 Task: Create a task  Integrate website with a new customer review management tool , assign it to team member softage.3@softage.net in the project ConduitTech and update the status of the task to  On Track  , set the priority of the task to High
Action: Mouse moved to (287, 559)
Screenshot: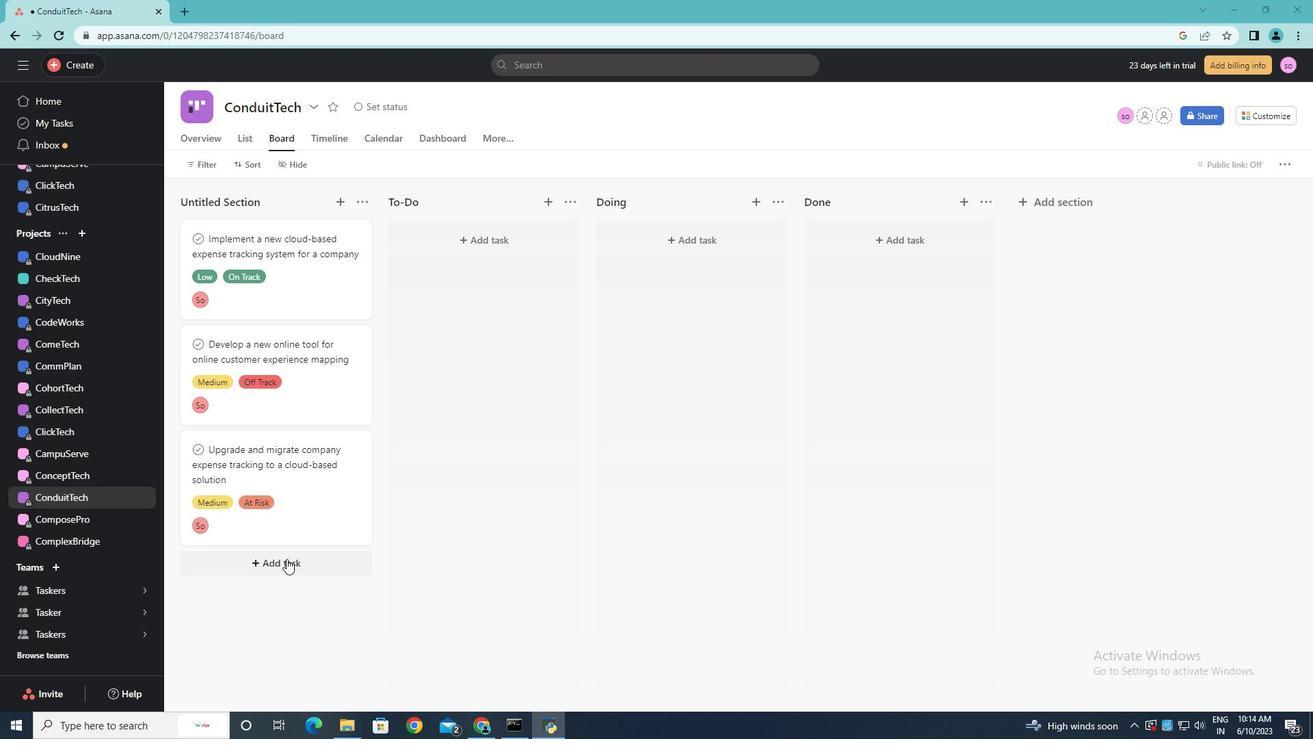 
Action: Mouse pressed left at (287, 559)
Screenshot: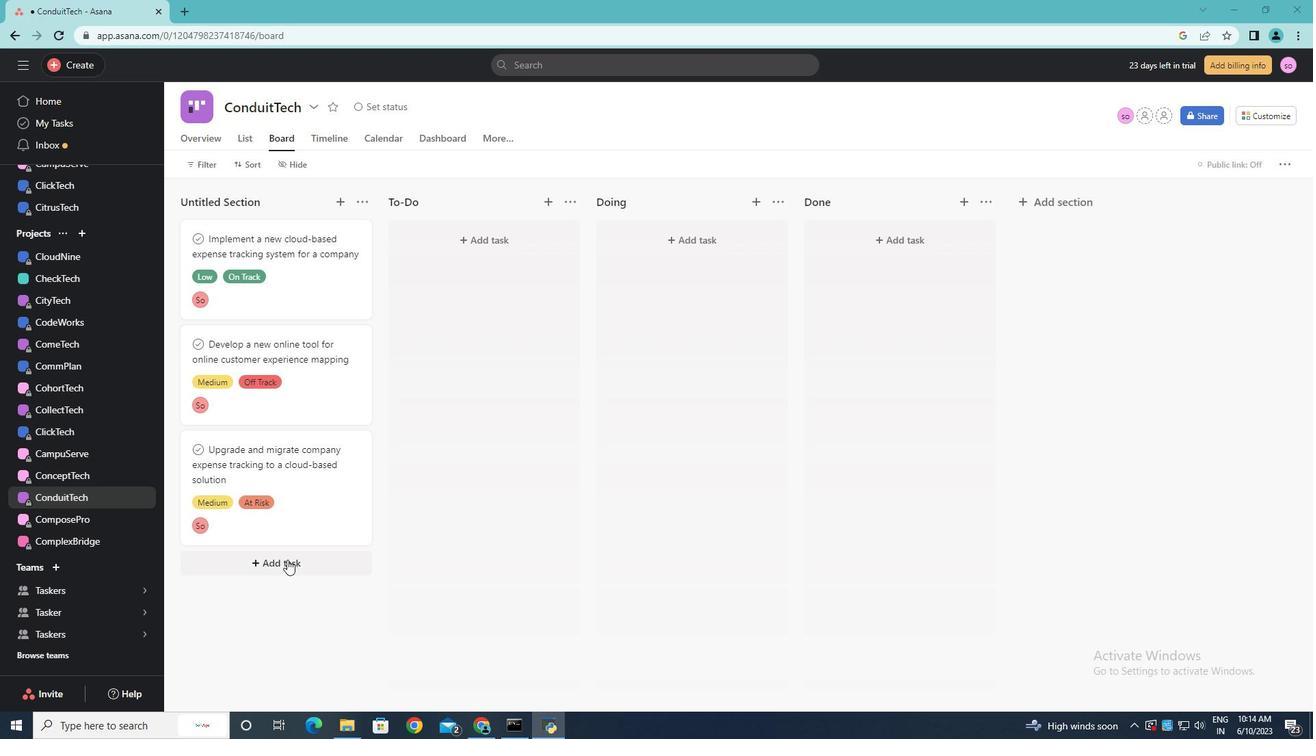 
Action: Key pressed <Key.shift>Integrate<Key.space>webd<Key.backspace>site<Key.space>with<Key.space>a<Key.space>new<Key.space>customer<Key.space>review<Key.space>management<Key.space>tool
Screenshot: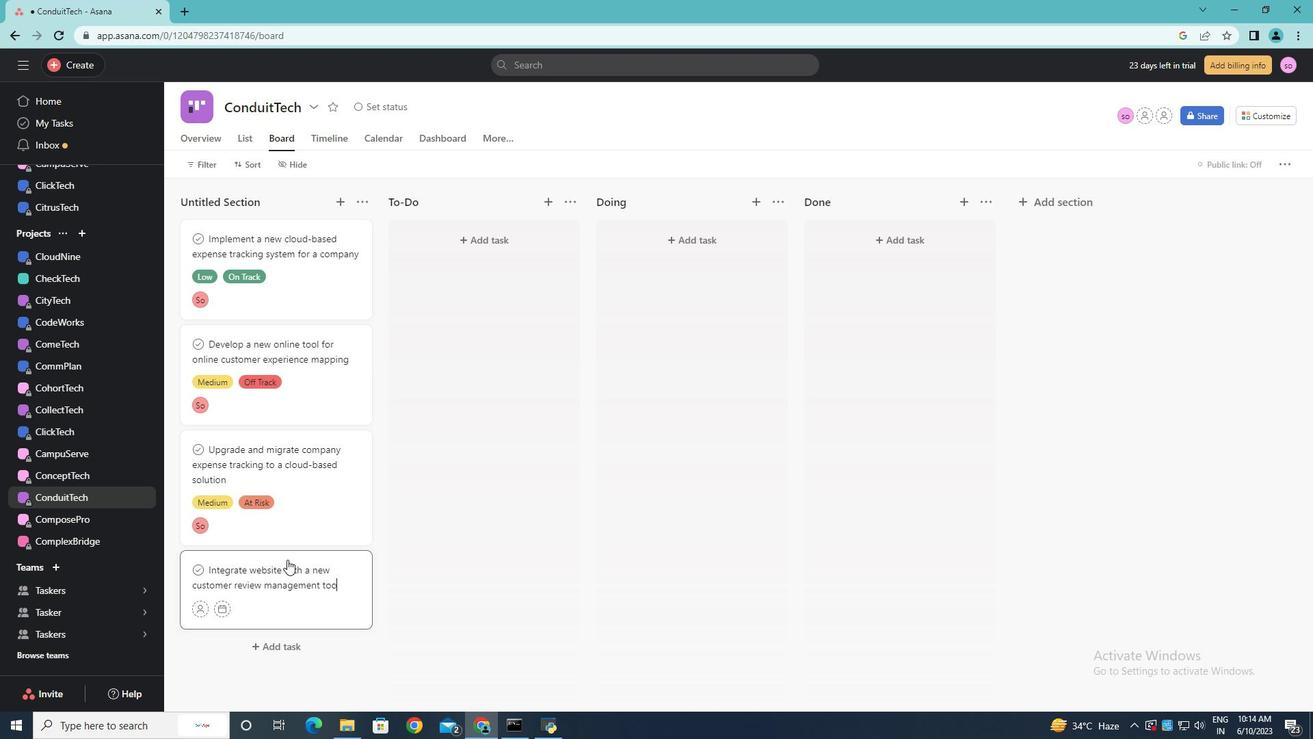 
Action: Mouse moved to (201, 608)
Screenshot: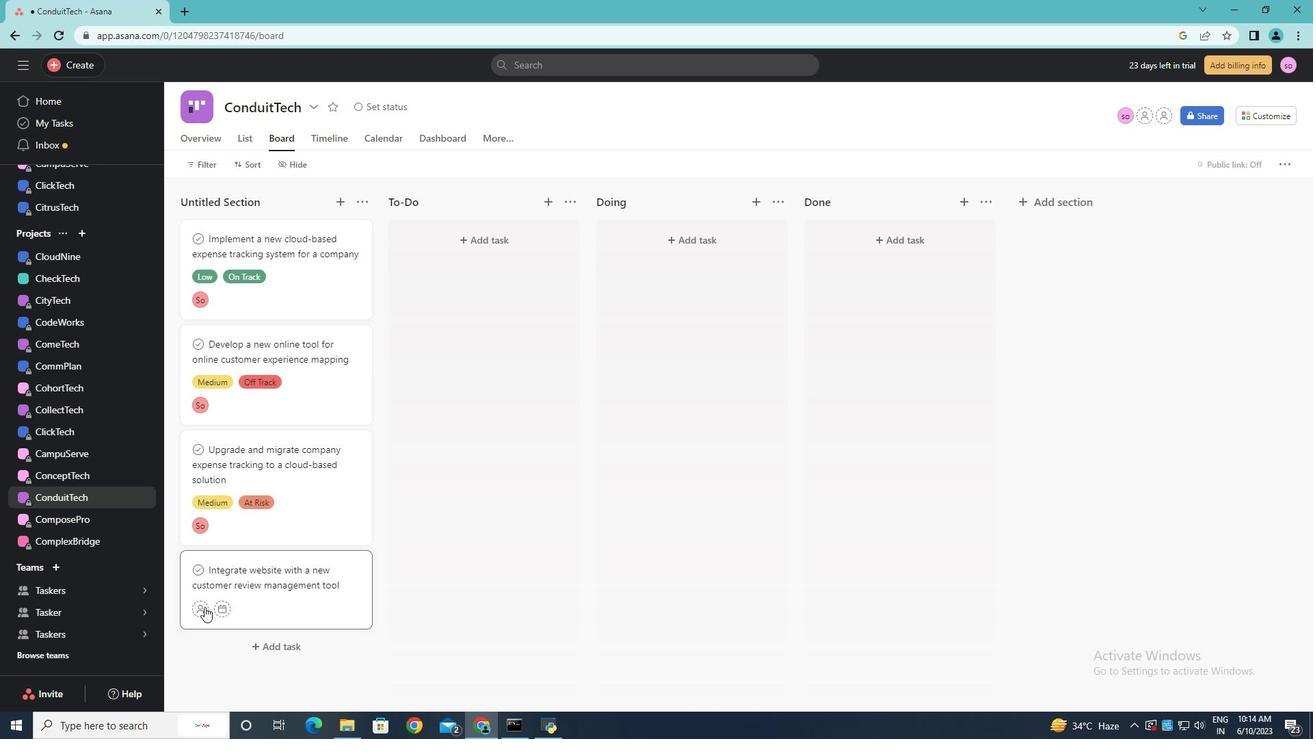 
Action: Mouse pressed left at (201, 608)
Screenshot: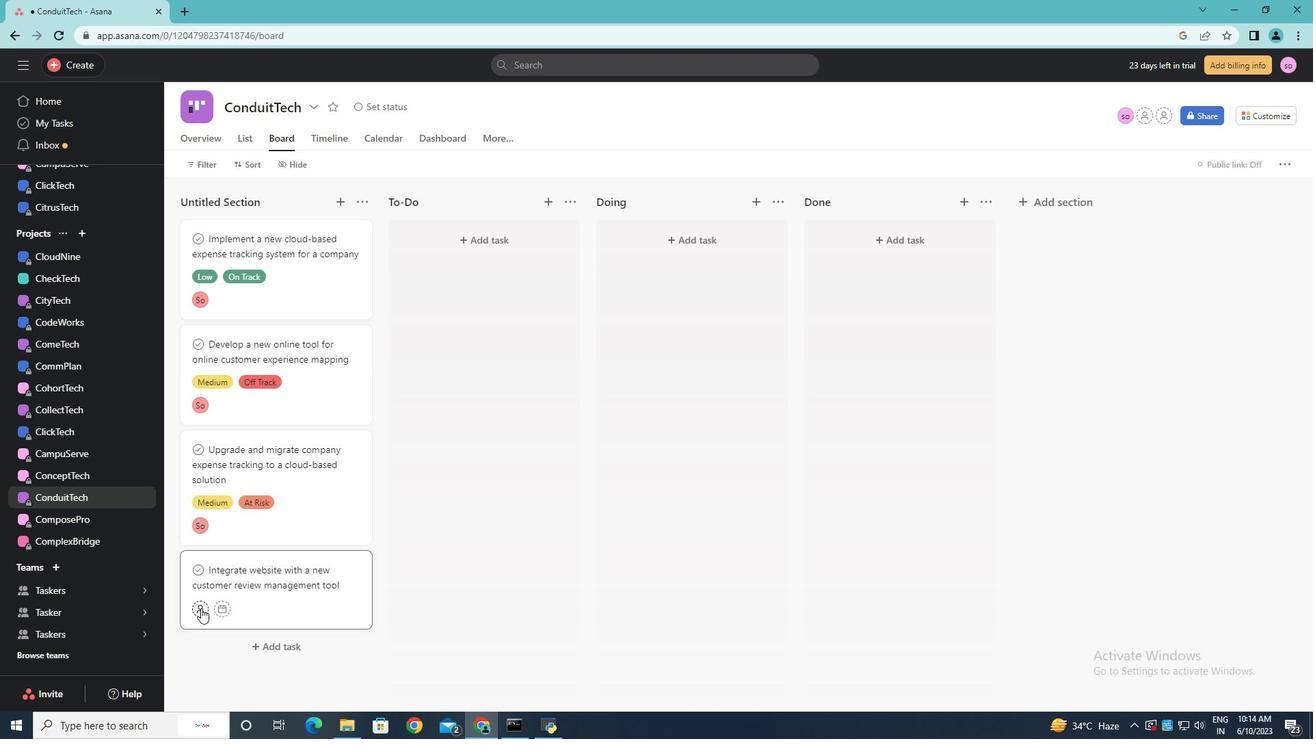
Action: Mouse moved to (219, 585)
Screenshot: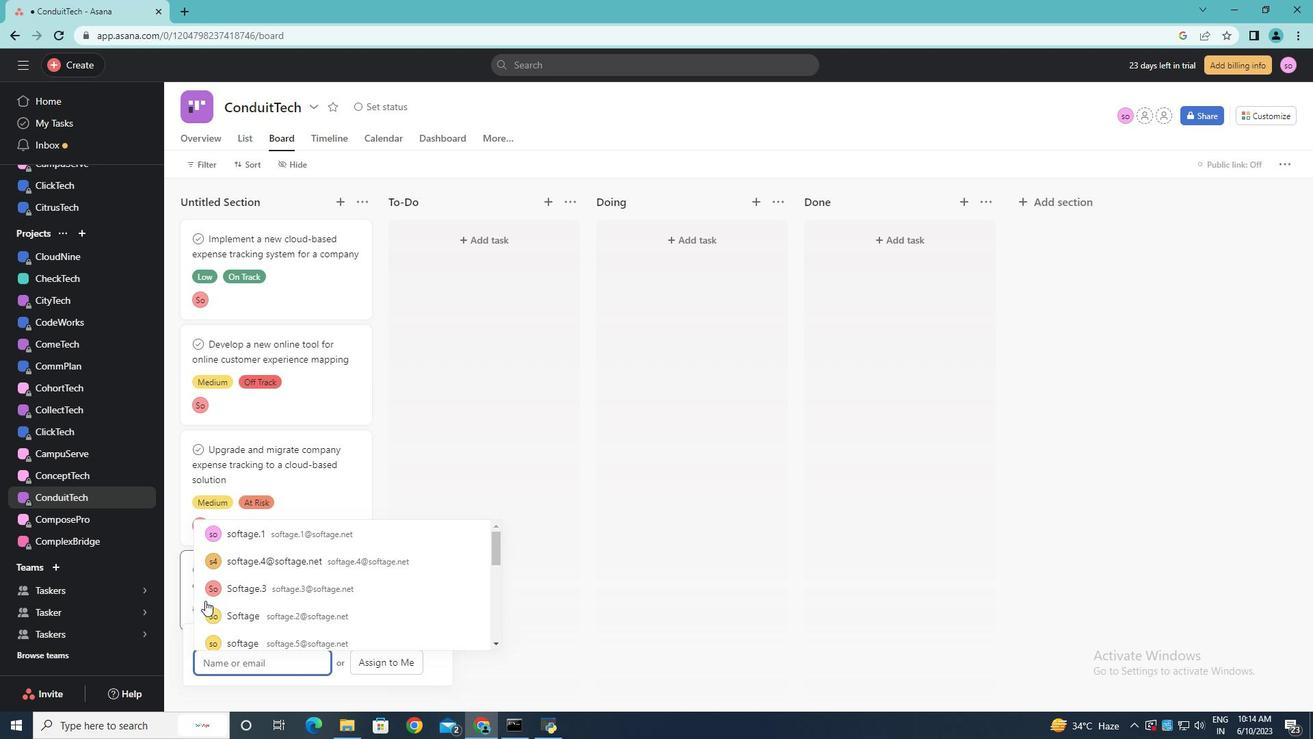 
Action: Key pressed softage.3<Key.shift>@softage.net<Key.enter>
Screenshot: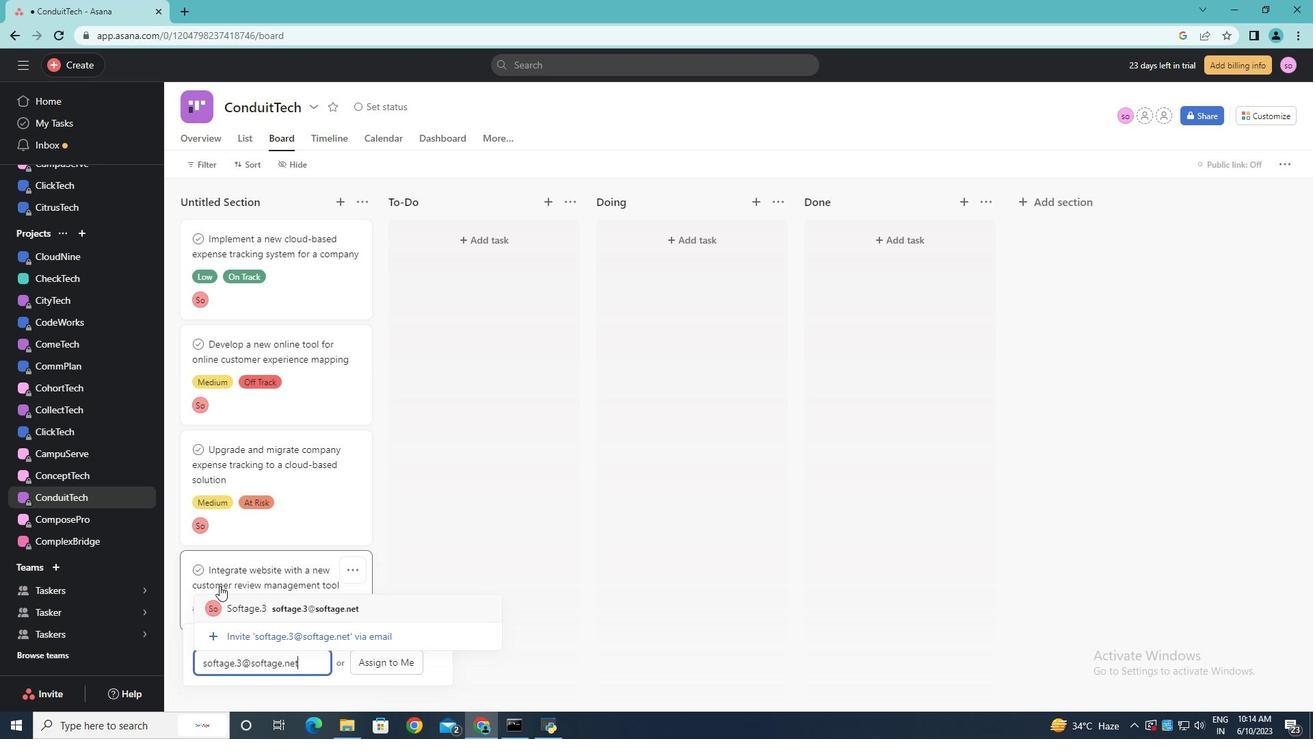 
Action: Mouse moved to (238, 577)
Screenshot: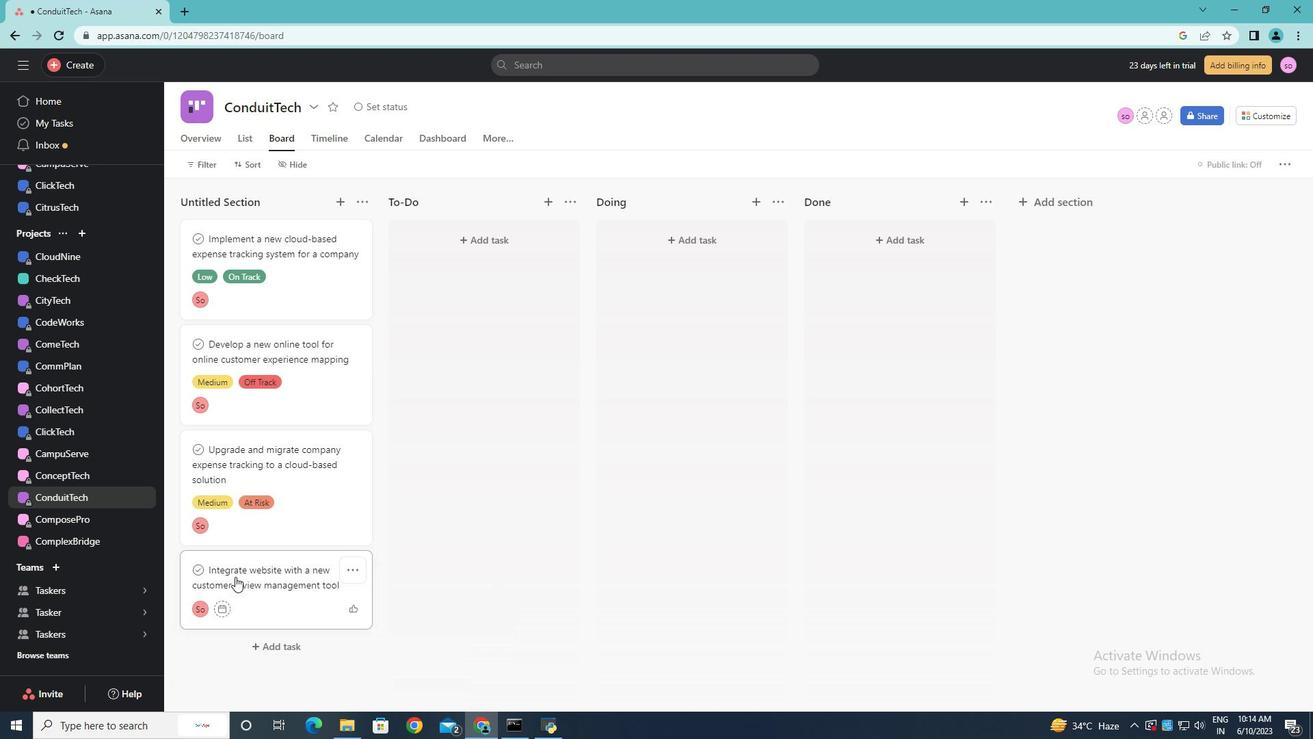 
Action: Mouse pressed left at (238, 577)
Screenshot: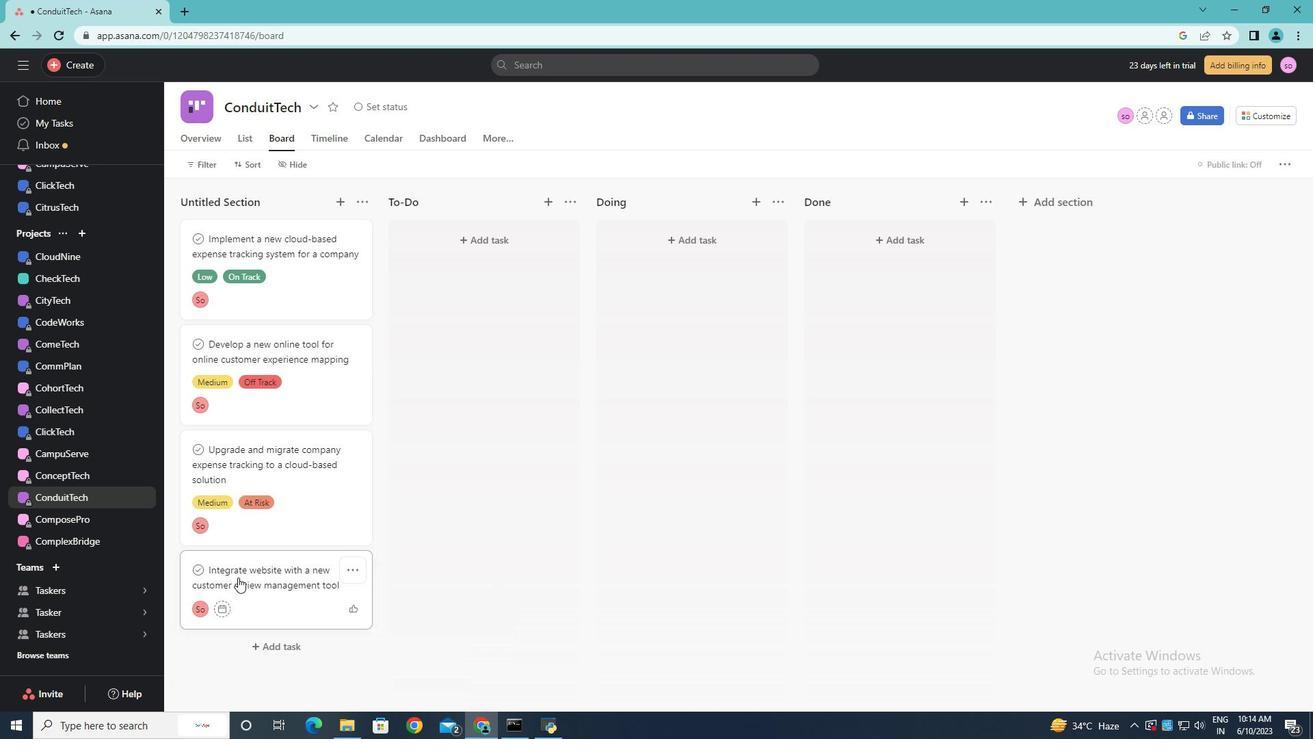 
Action: Mouse moved to (1010, 427)
Screenshot: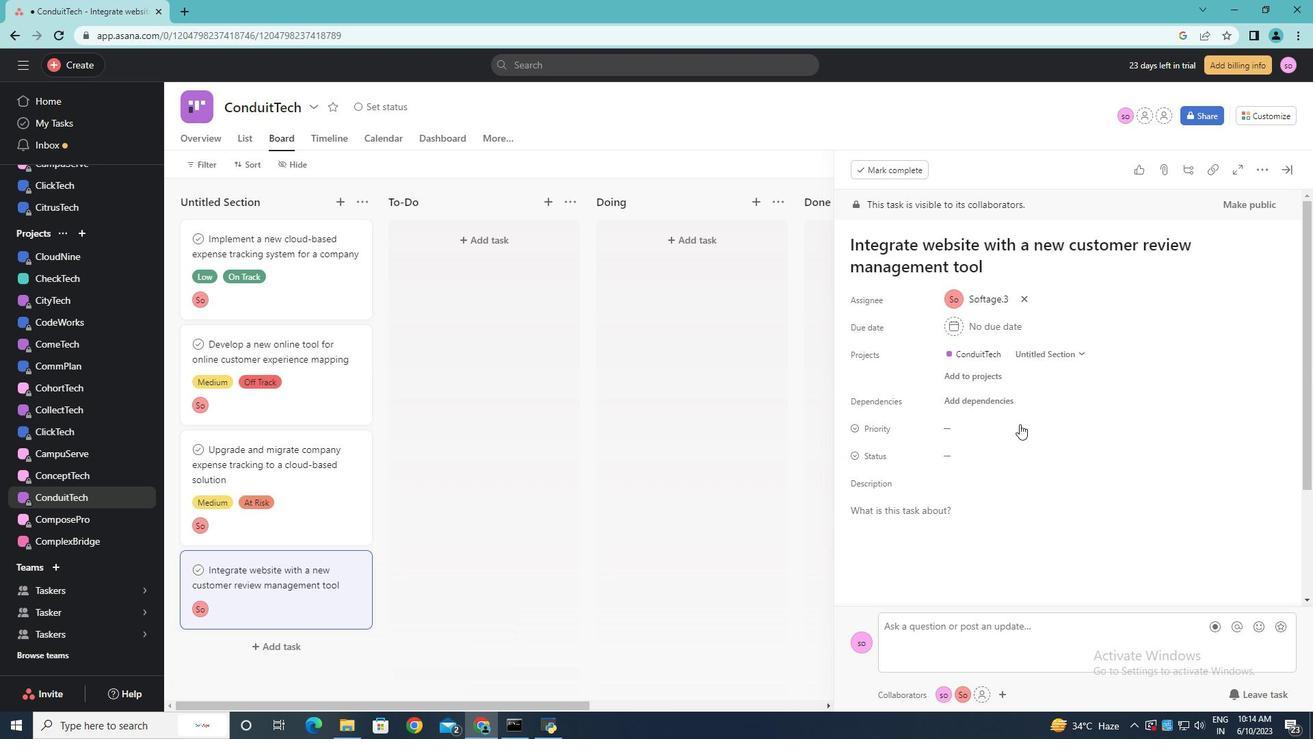 
Action: Mouse pressed left at (1010, 427)
Screenshot: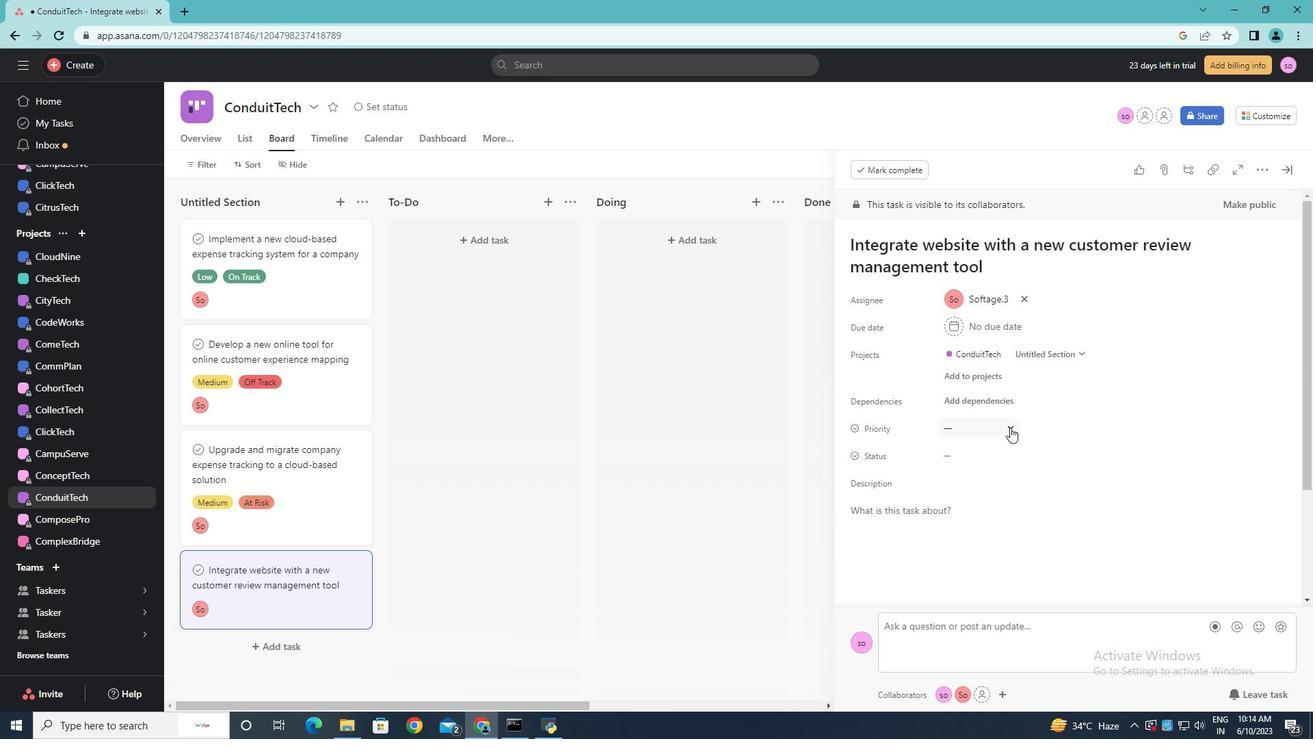 
Action: Mouse moved to (989, 479)
Screenshot: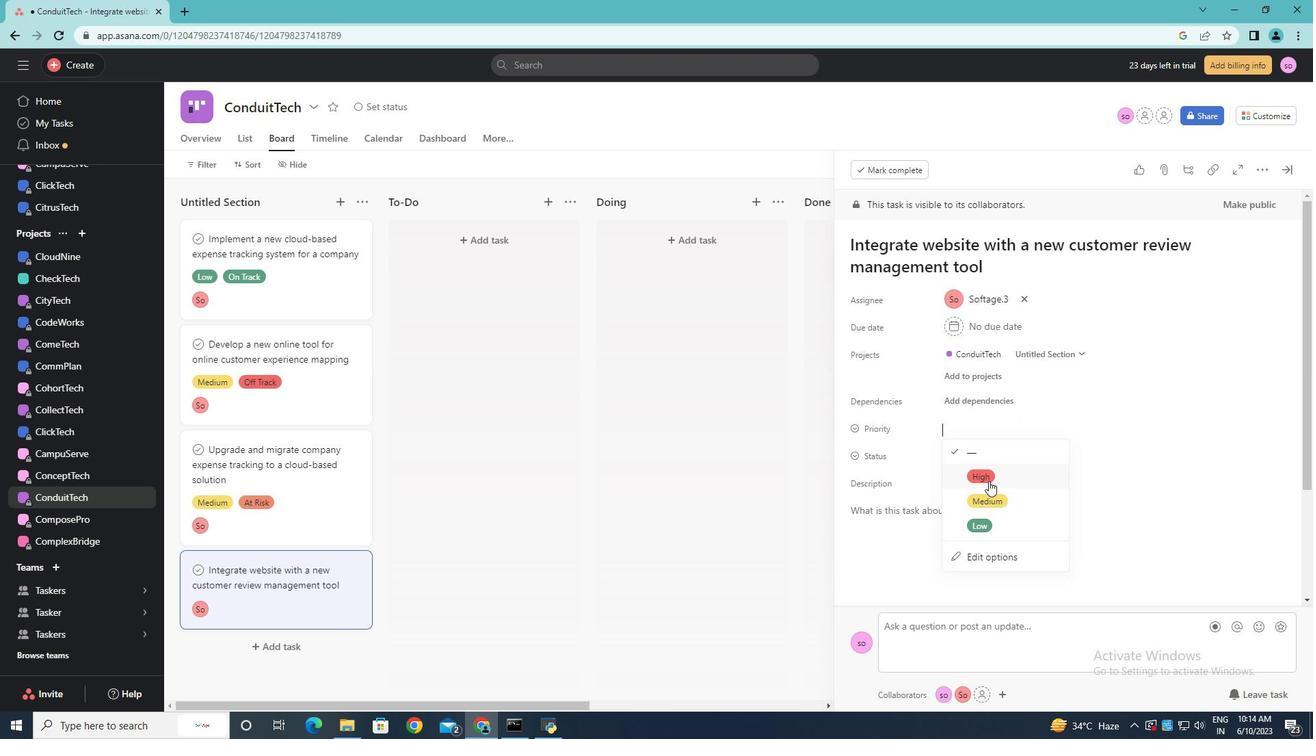 
Action: Mouse pressed left at (989, 479)
Screenshot: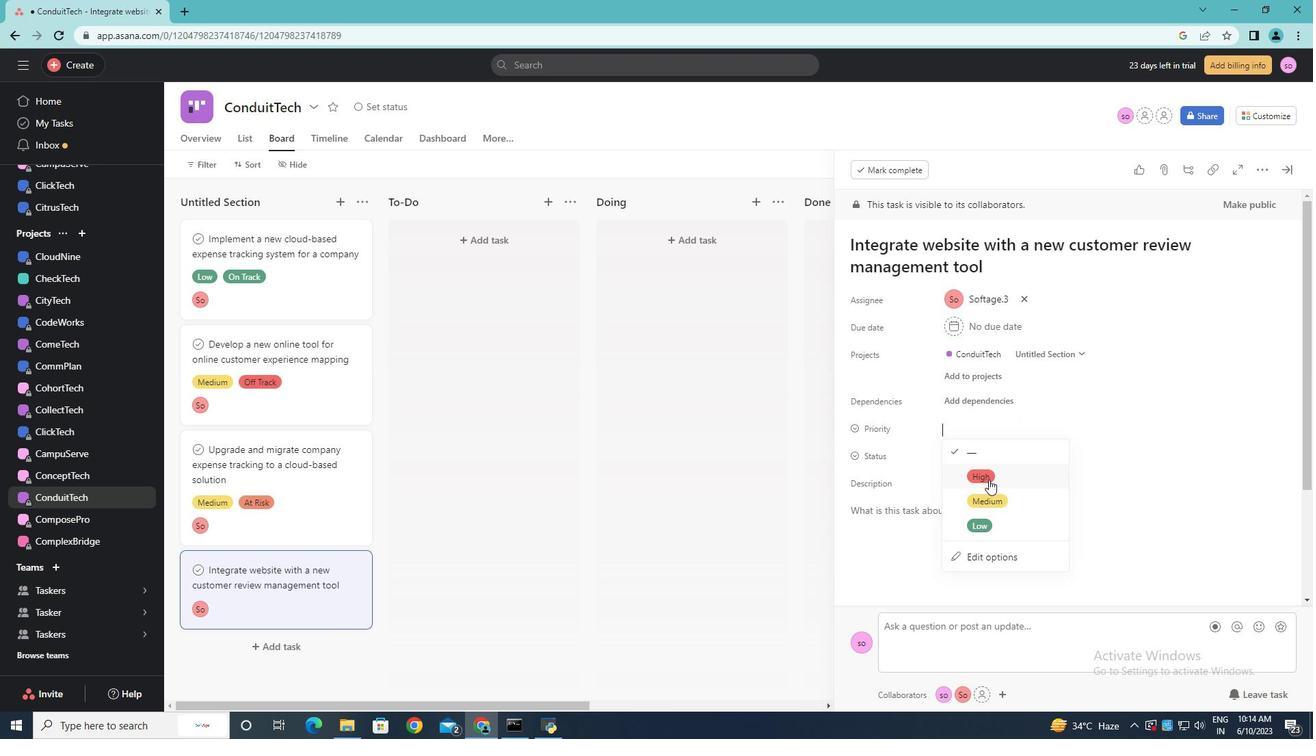 
Action: Mouse moved to (1010, 455)
Screenshot: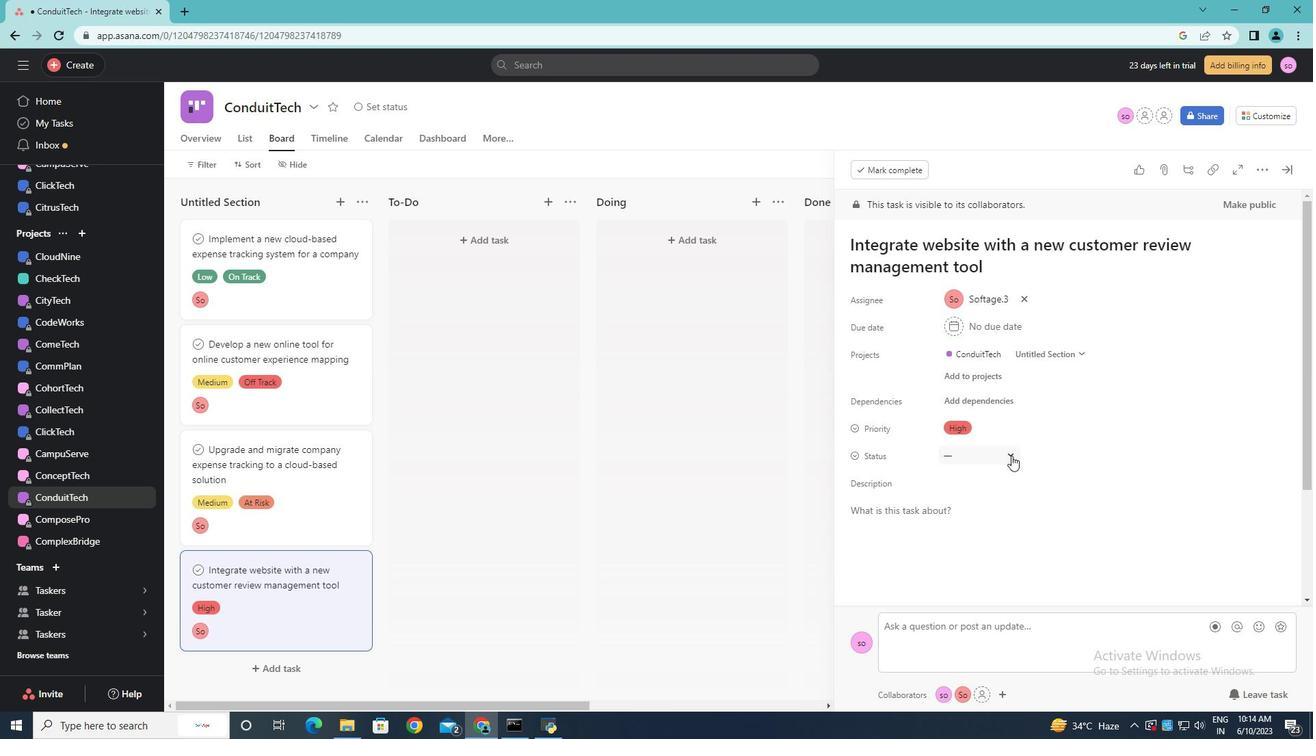 
Action: Mouse pressed left at (1010, 455)
Screenshot: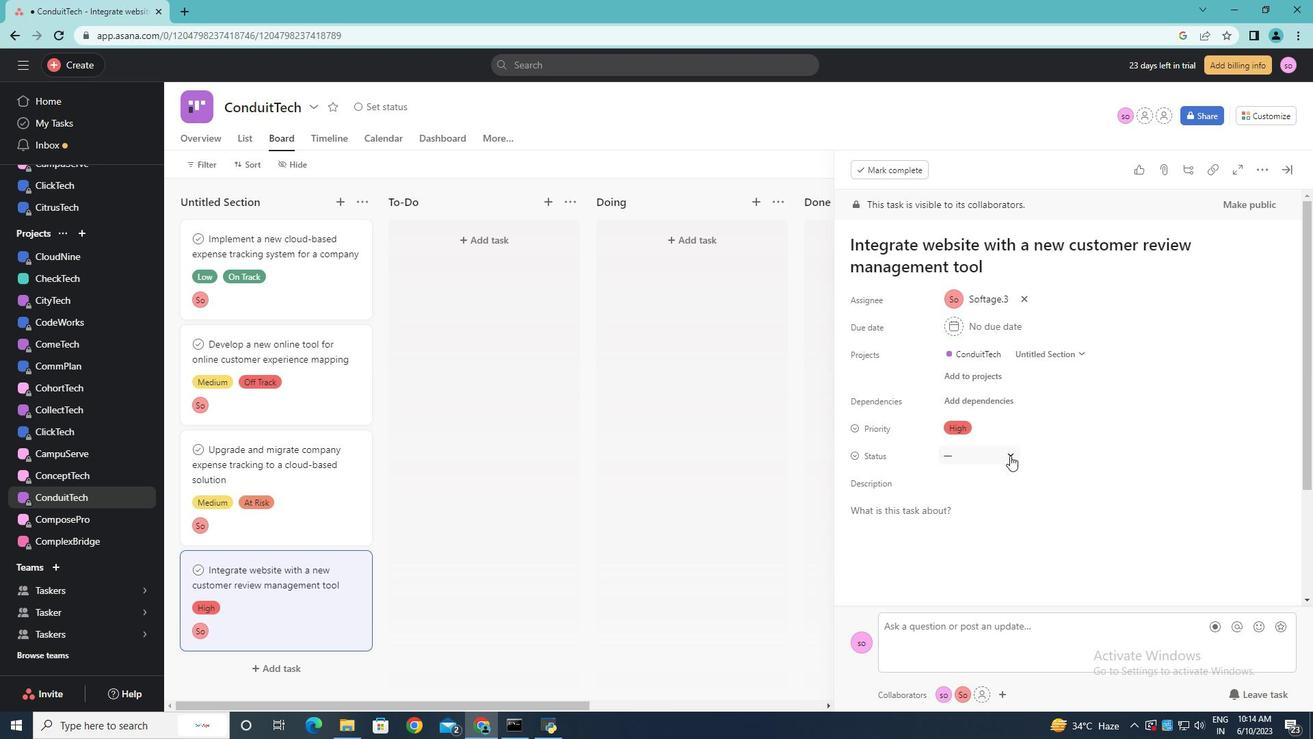 
Action: Mouse moved to (989, 503)
Screenshot: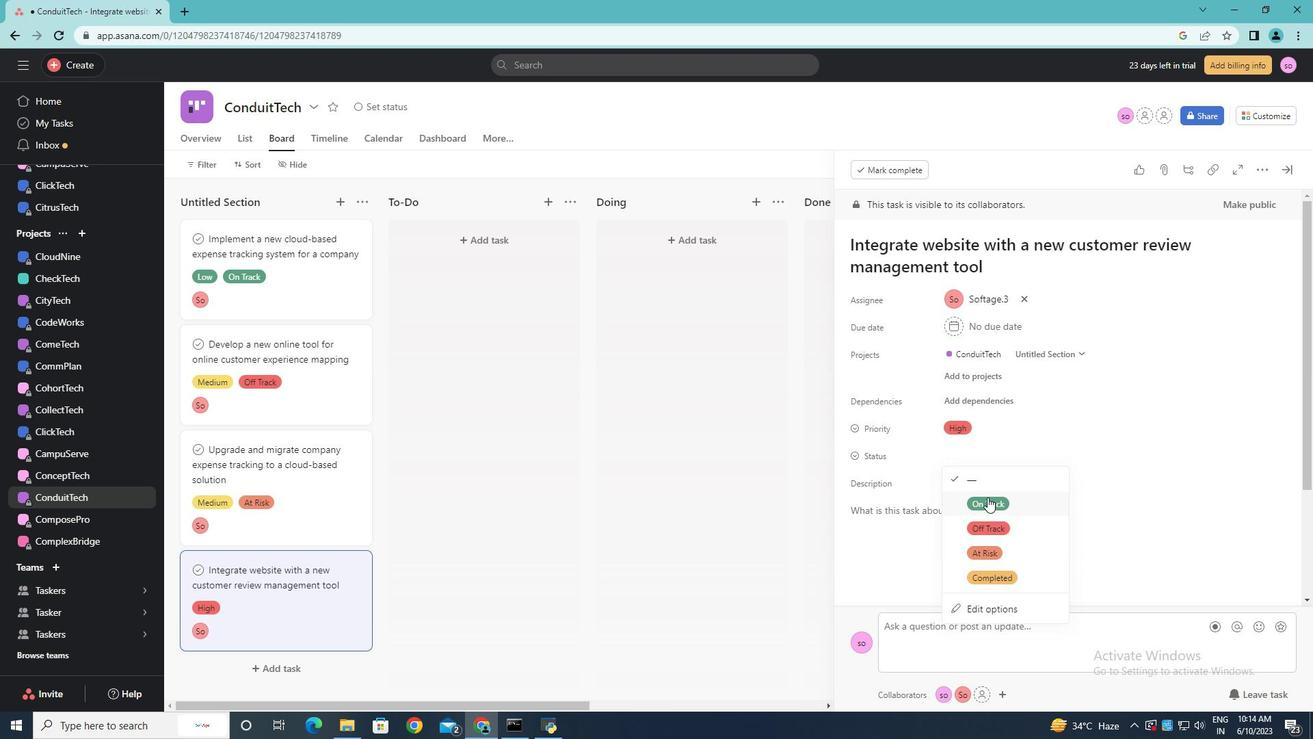 
Action: Mouse pressed left at (989, 503)
Screenshot: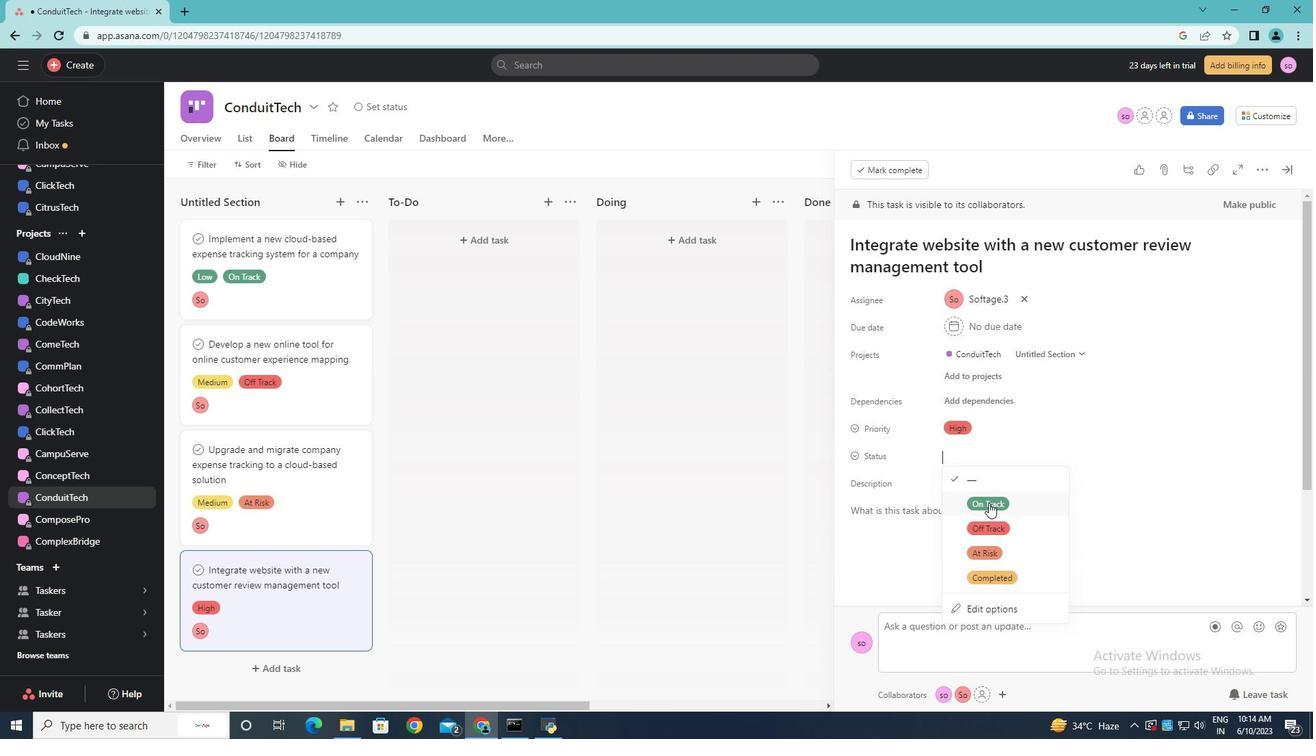 
Action: Mouse moved to (1142, 406)
Screenshot: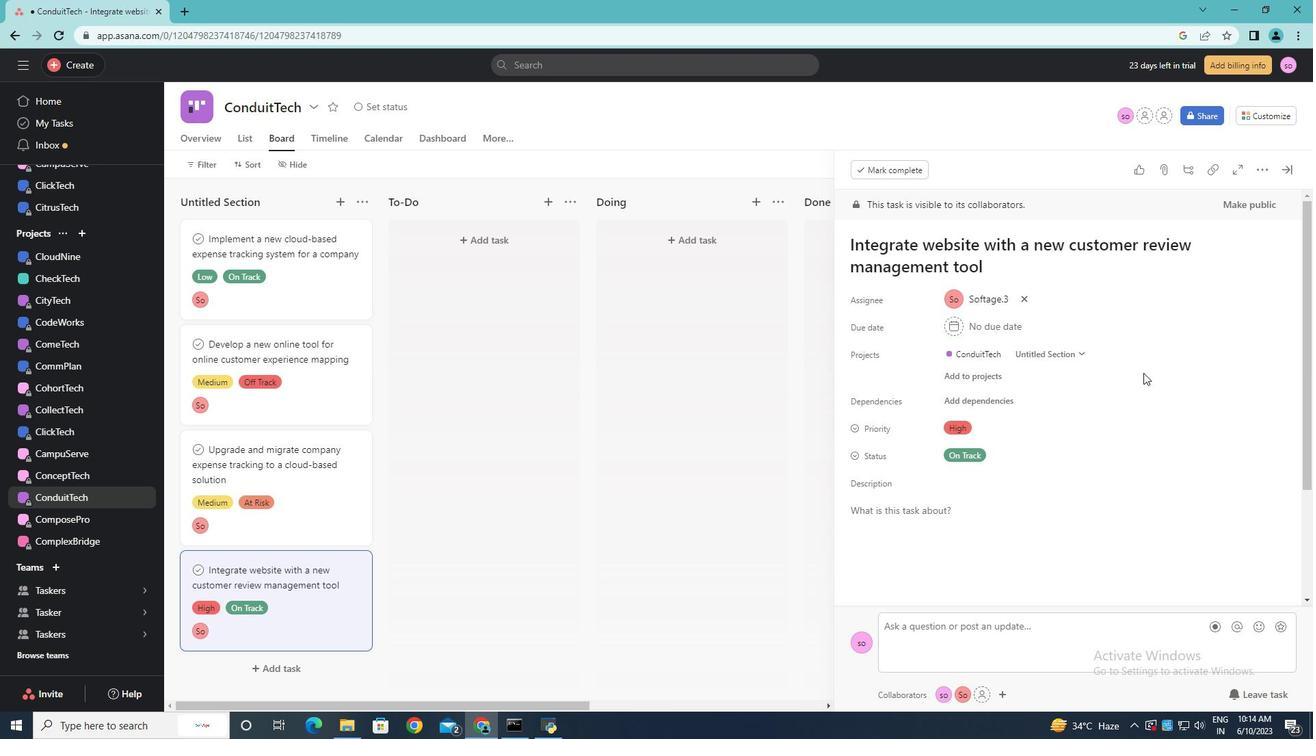 
Action: Mouse scrolled (1142, 405) with delta (0, 0)
Screenshot: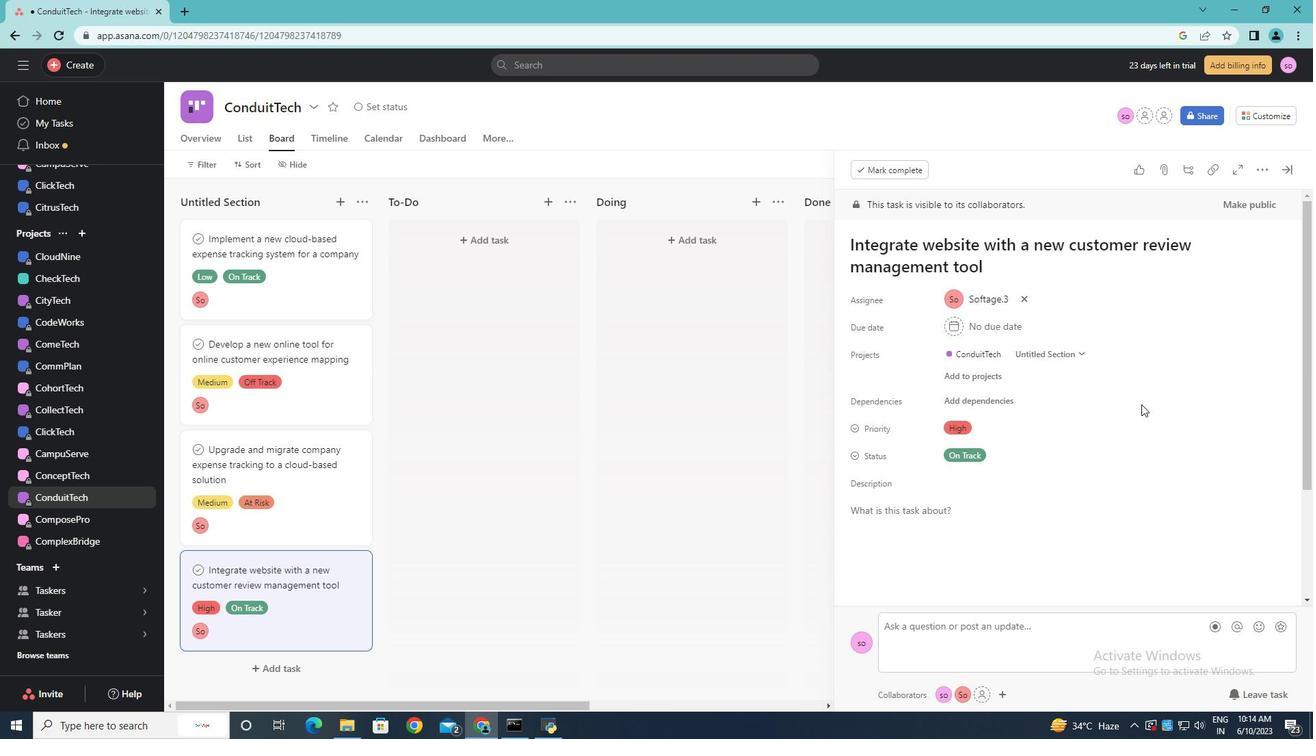 
Action: Mouse scrolled (1142, 405) with delta (0, 0)
Screenshot: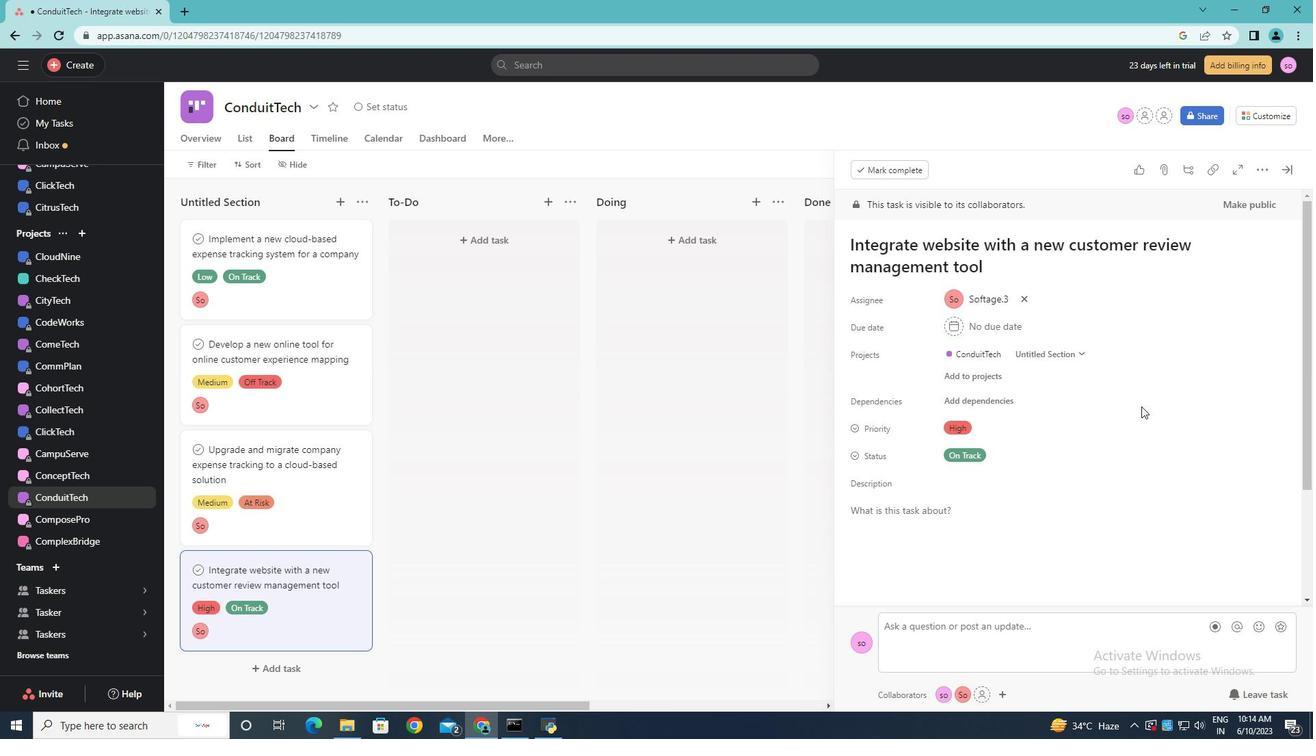 
Action: Mouse scrolled (1142, 405) with delta (0, 0)
Screenshot: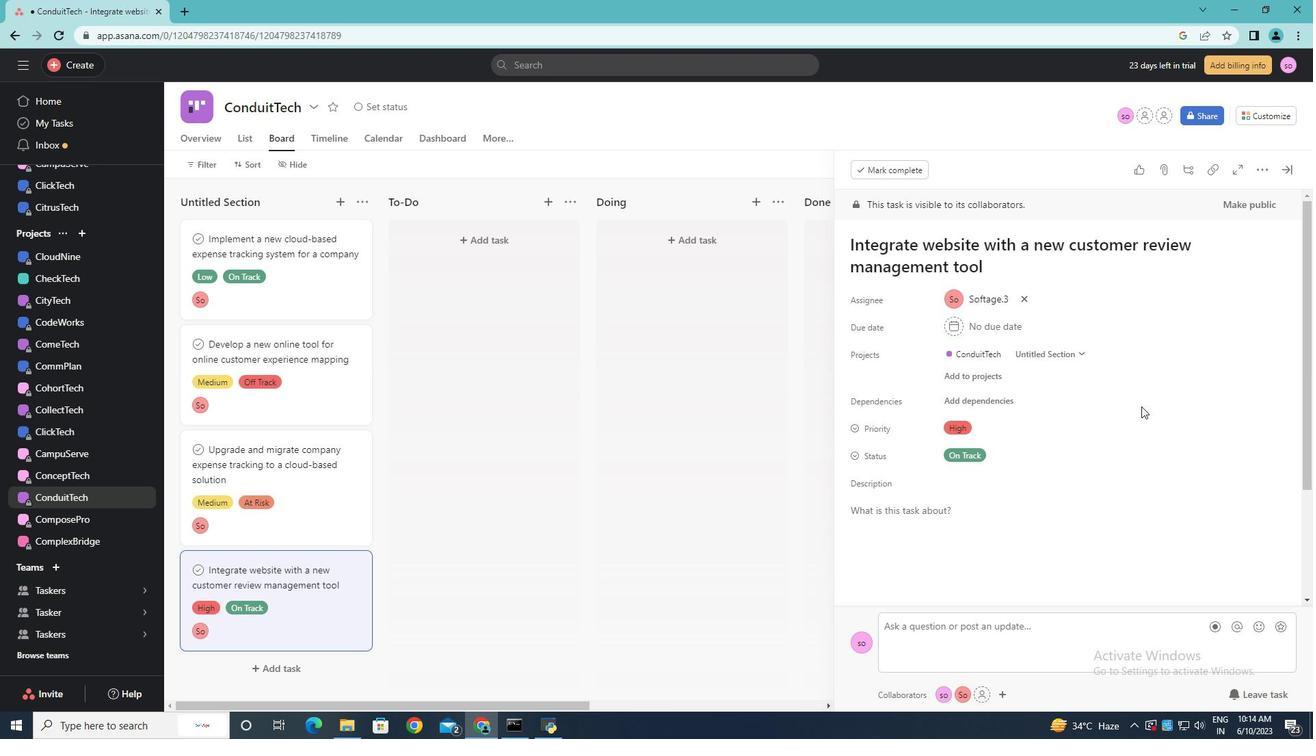 
Action: Mouse scrolled (1142, 405) with delta (0, 0)
Screenshot: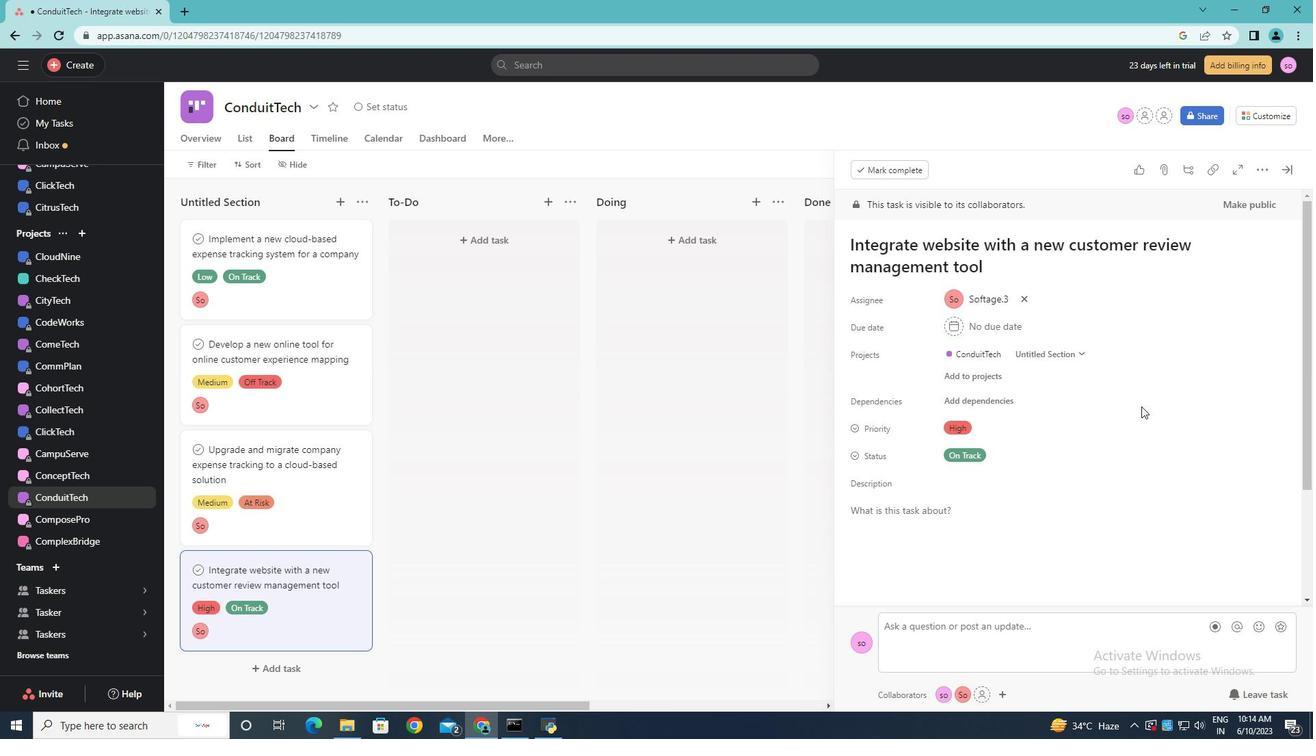 
Action: Mouse scrolled (1142, 405) with delta (0, 0)
Screenshot: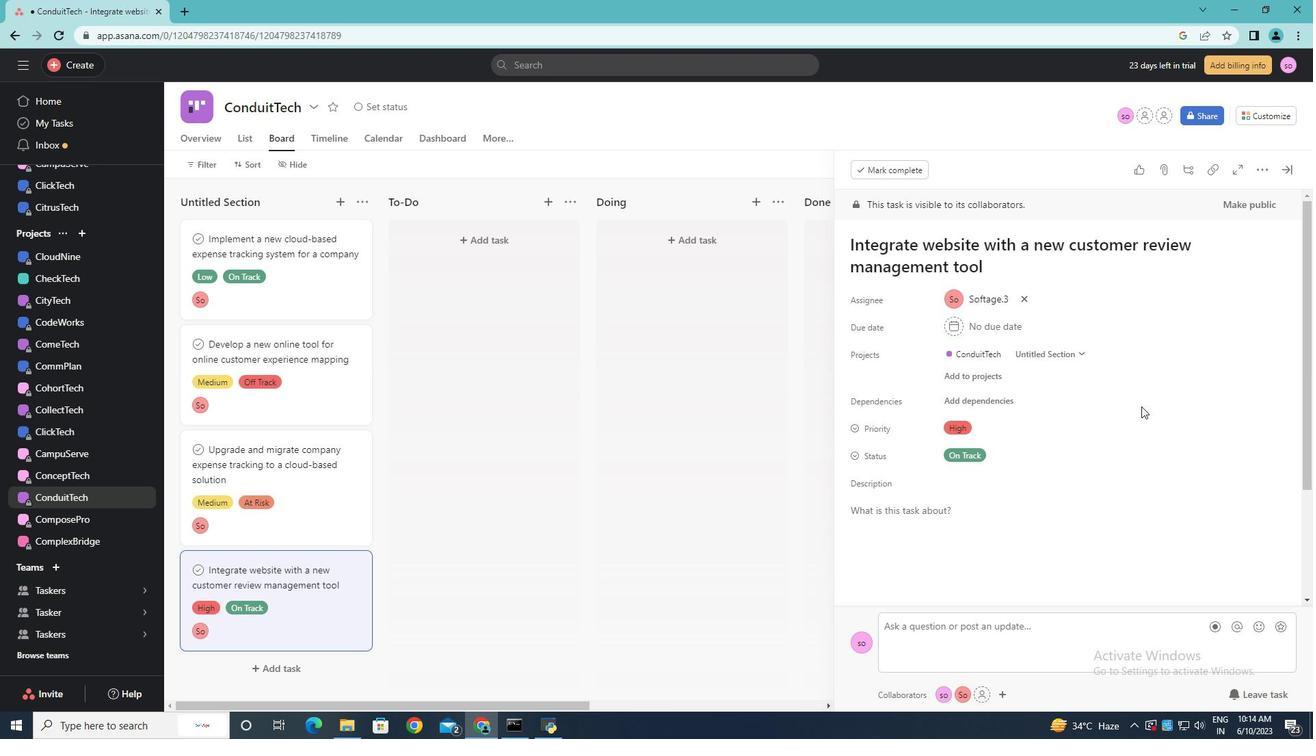 
Action: Mouse moved to (1286, 173)
Screenshot: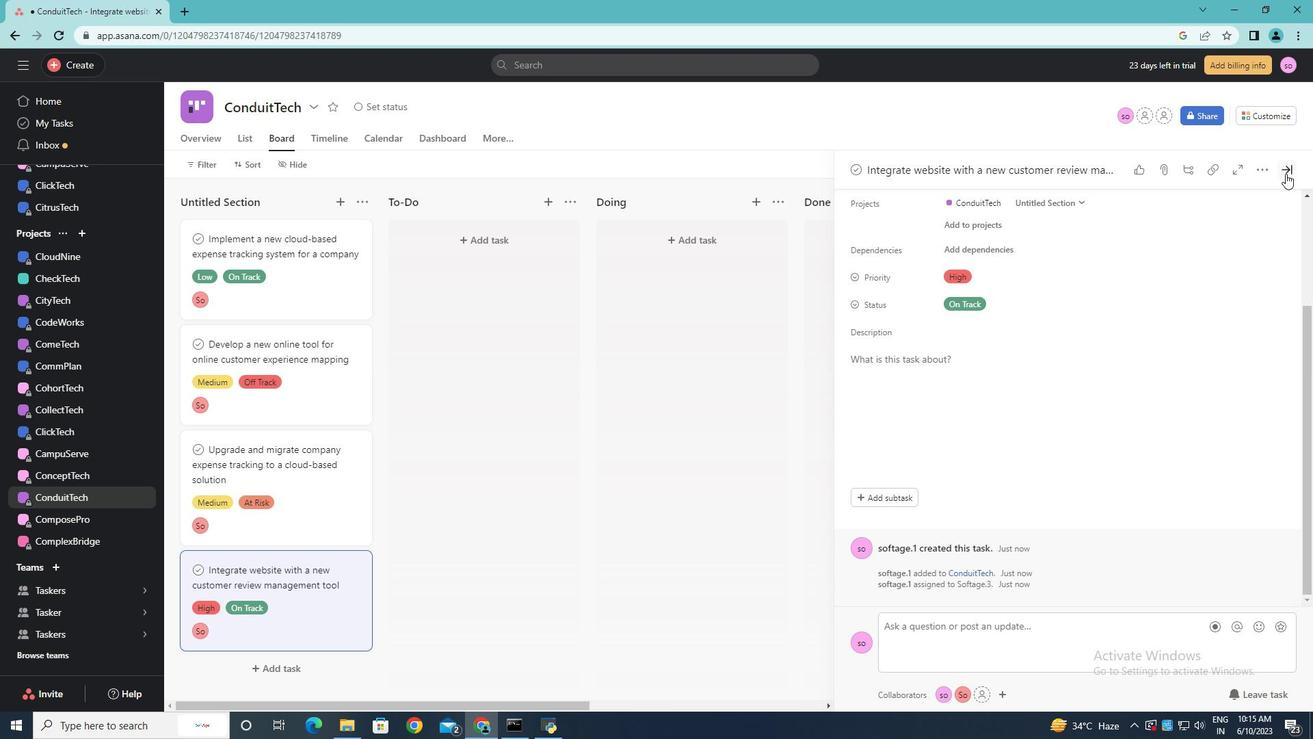 
Action: Mouse pressed left at (1286, 173)
Screenshot: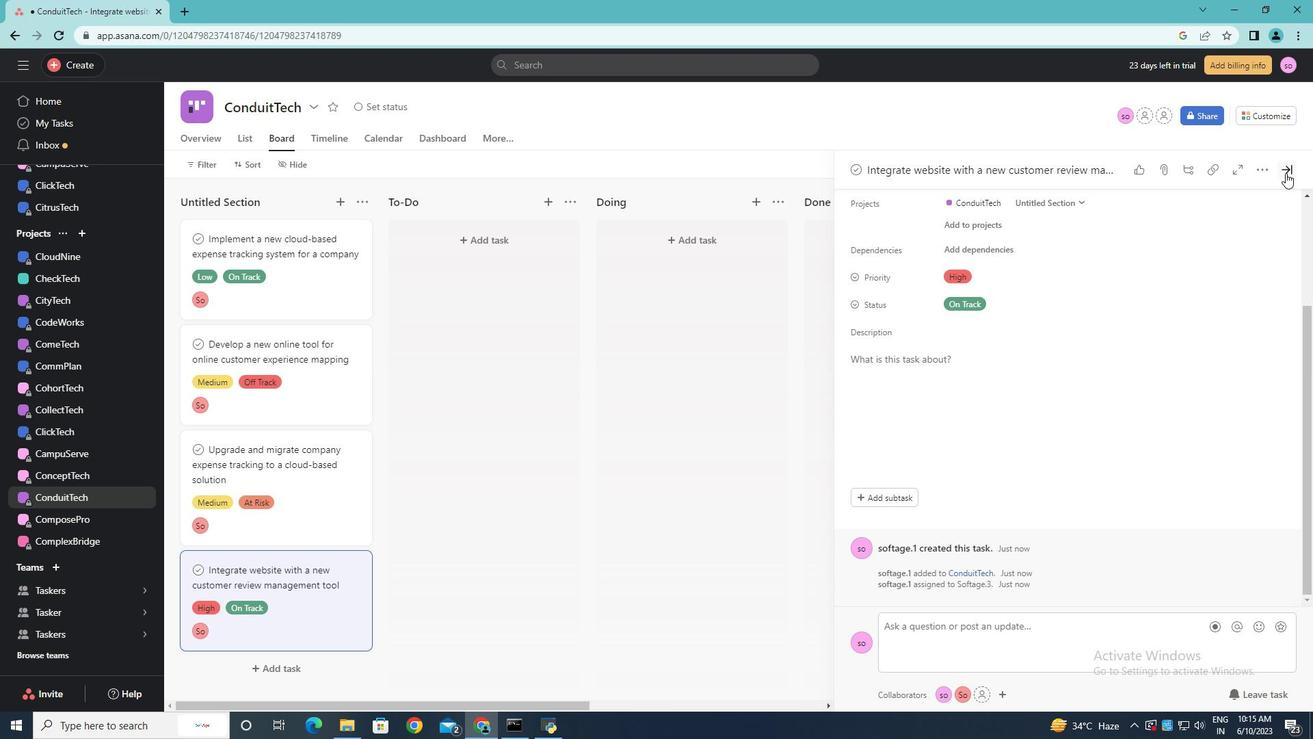
Action: Mouse moved to (1010, 457)
Screenshot: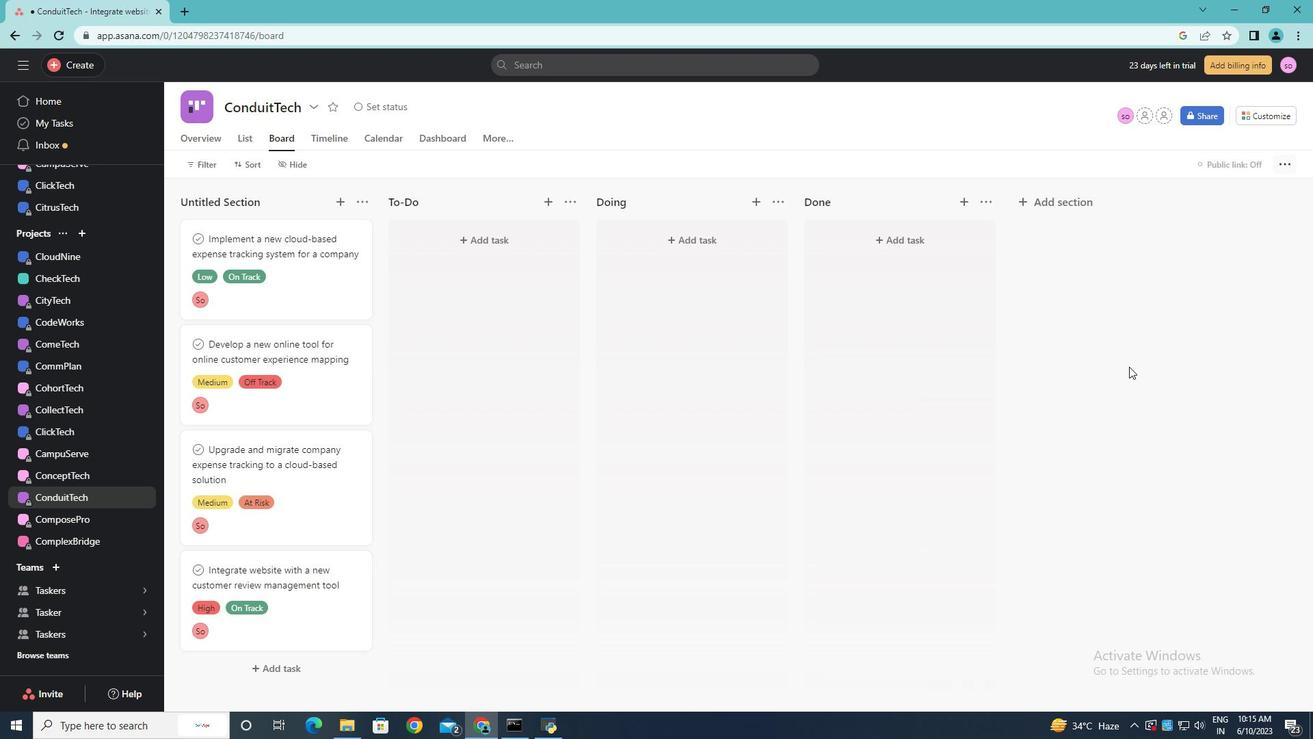 
Action: Mouse pressed left at (1010, 457)
Screenshot: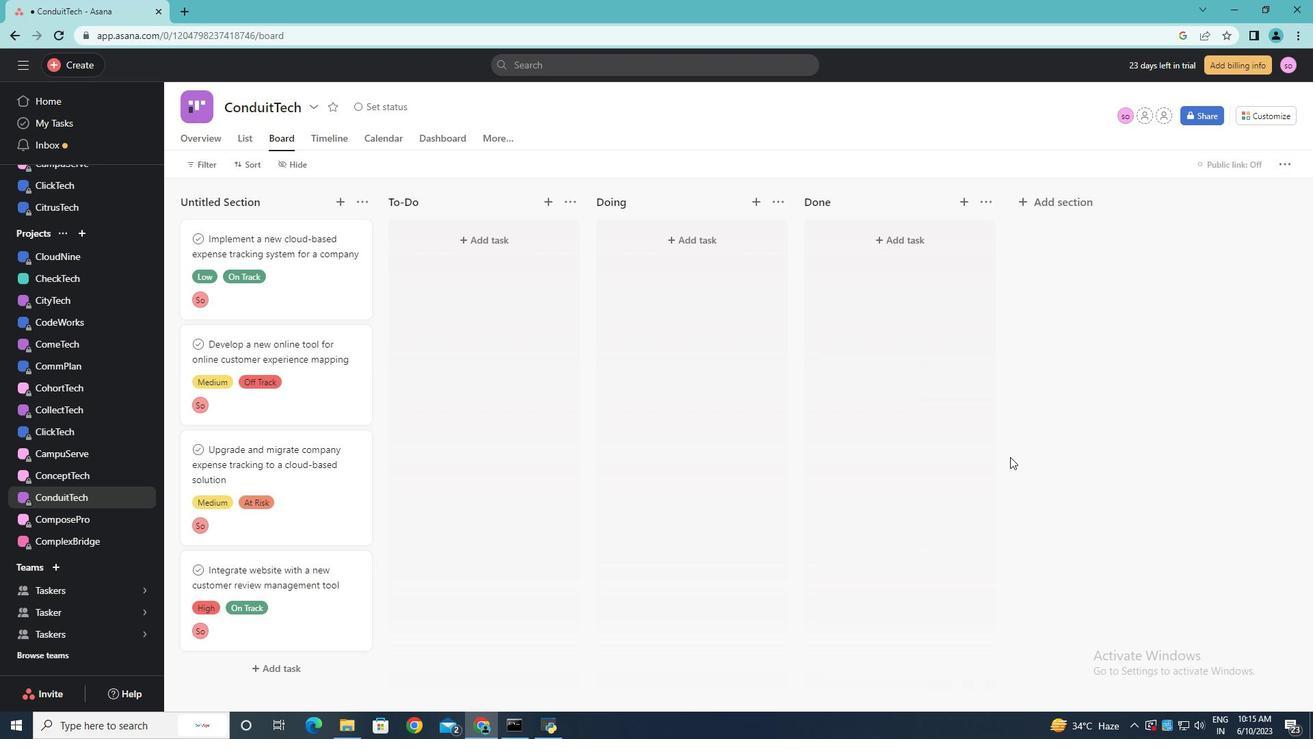 
